 Task: Create a rule from the Routing list, Task moved to a section -> Set Priority in the project AgileNimbus , set the section as Done clear the priority
Action: Mouse moved to (892, 259)
Screenshot: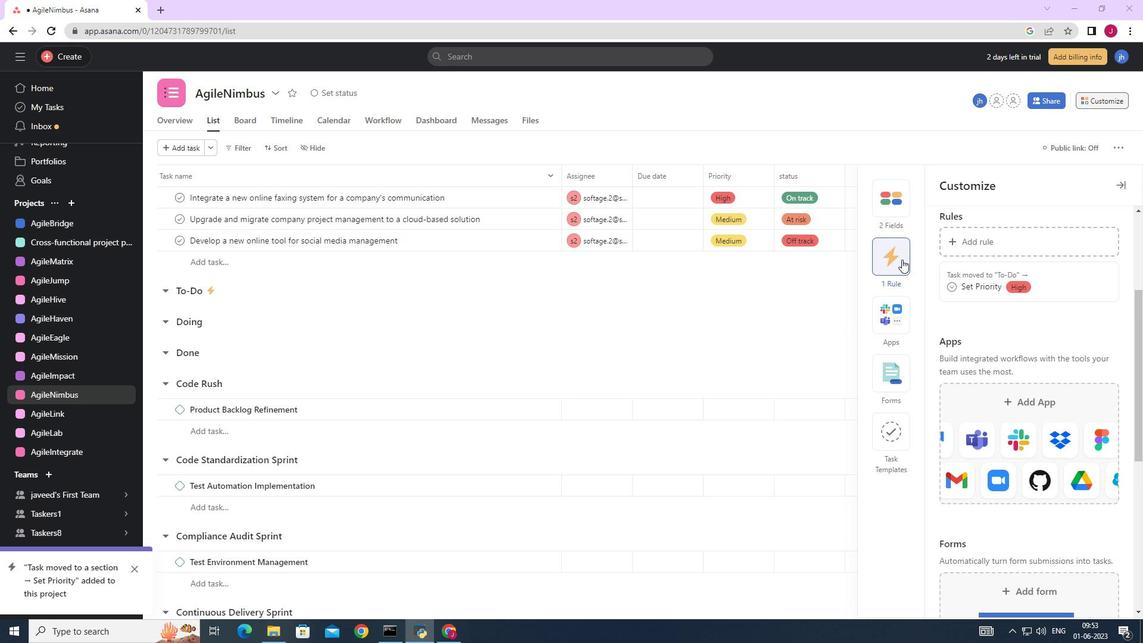 
Action: Mouse pressed left at (892, 259)
Screenshot: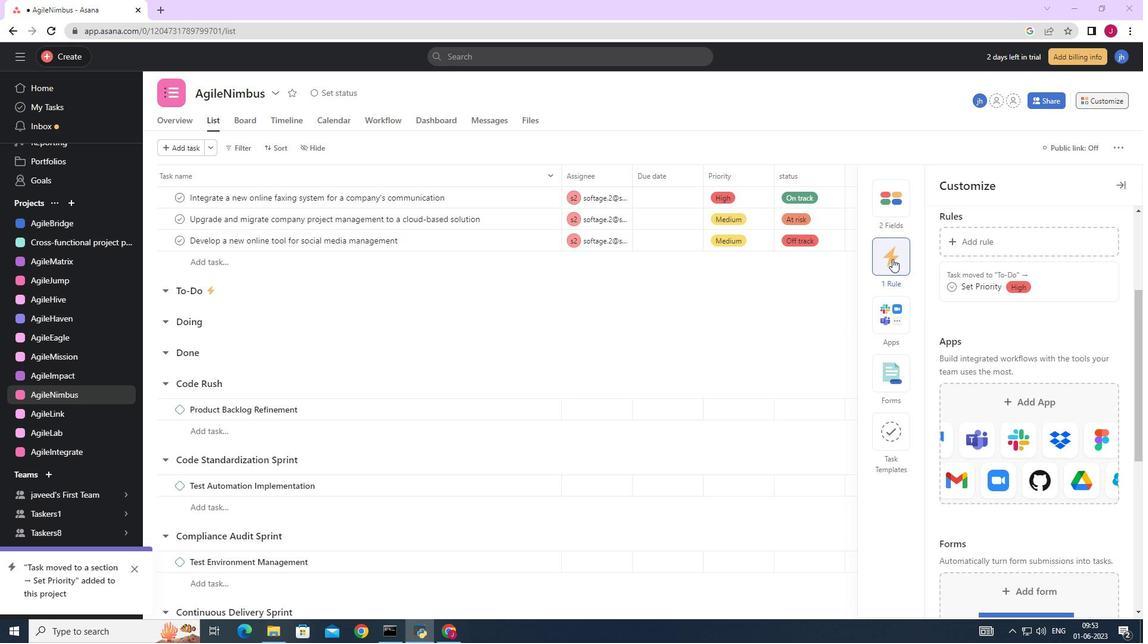 
Action: Mouse moved to (982, 242)
Screenshot: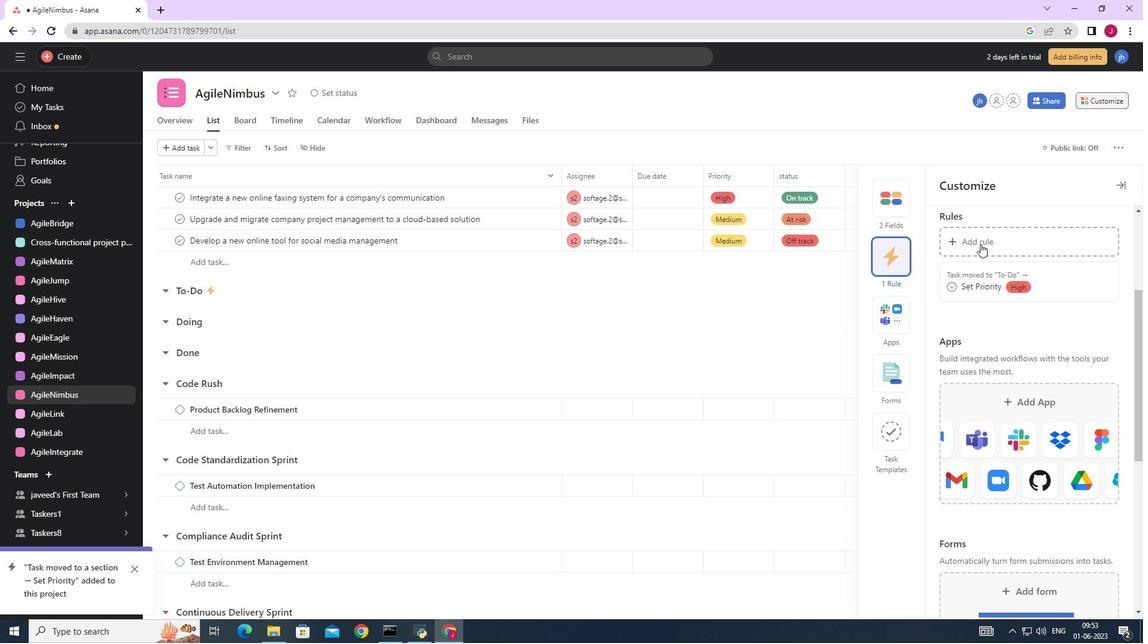
Action: Mouse pressed left at (982, 242)
Screenshot: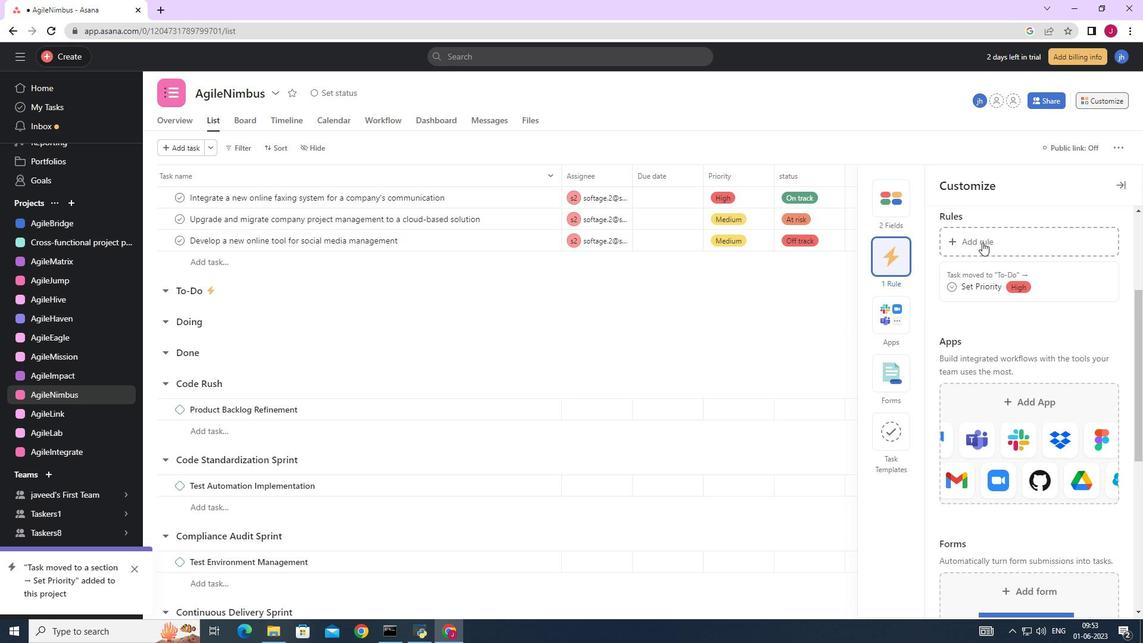 
Action: Mouse moved to (503, 191)
Screenshot: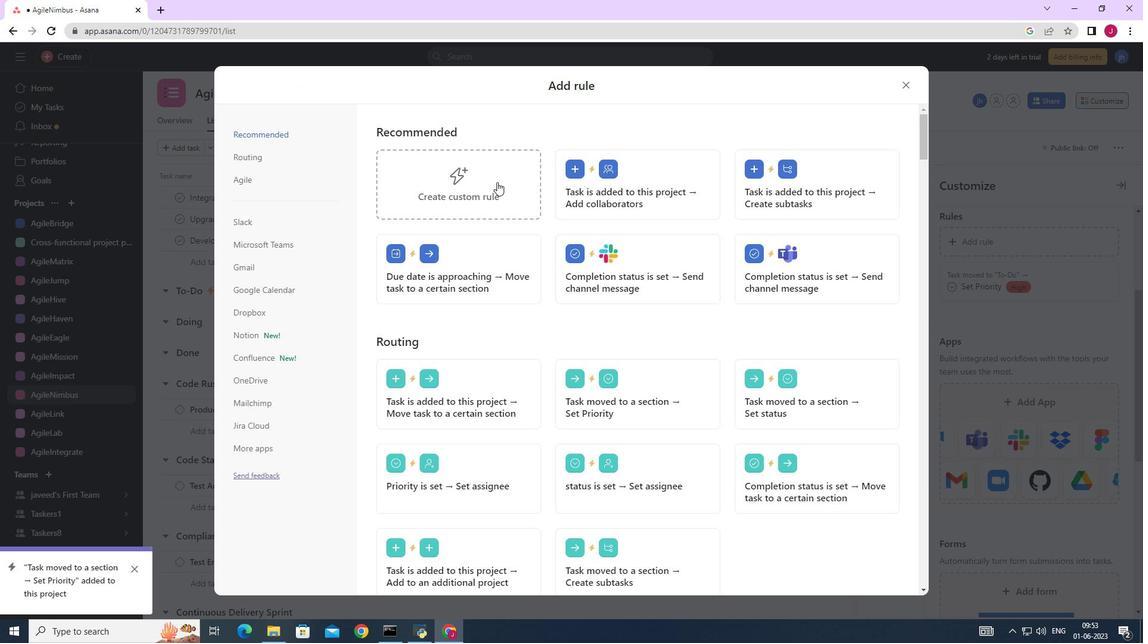 
Action: Mouse scrolled (503, 192) with delta (0, 0)
Screenshot: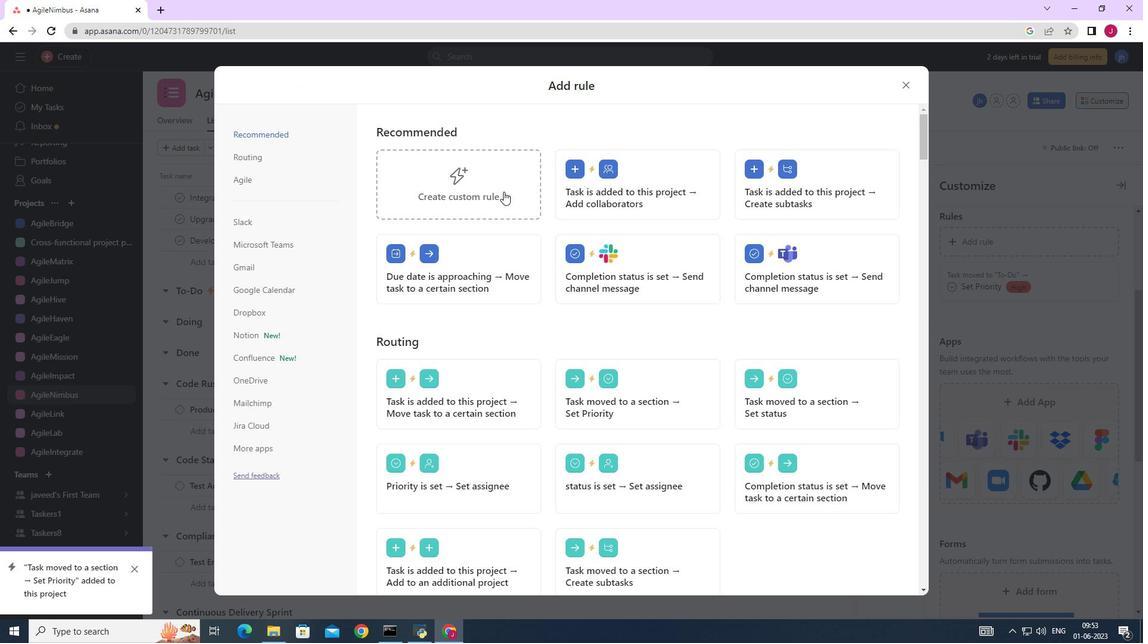 
Action: Mouse moved to (240, 152)
Screenshot: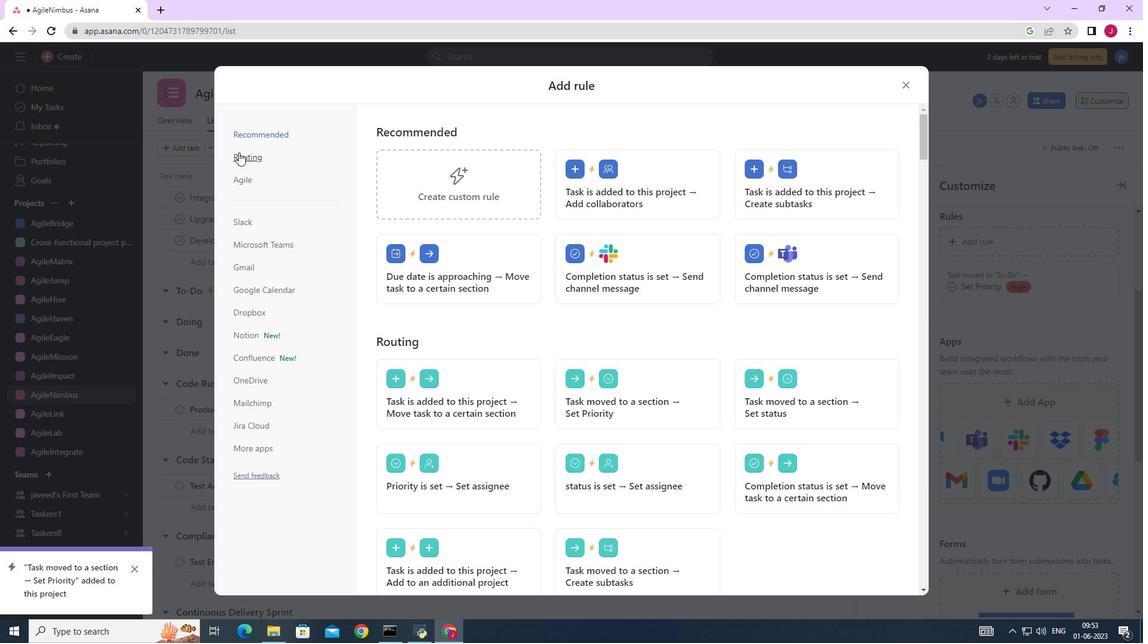 
Action: Mouse pressed left at (240, 152)
Screenshot: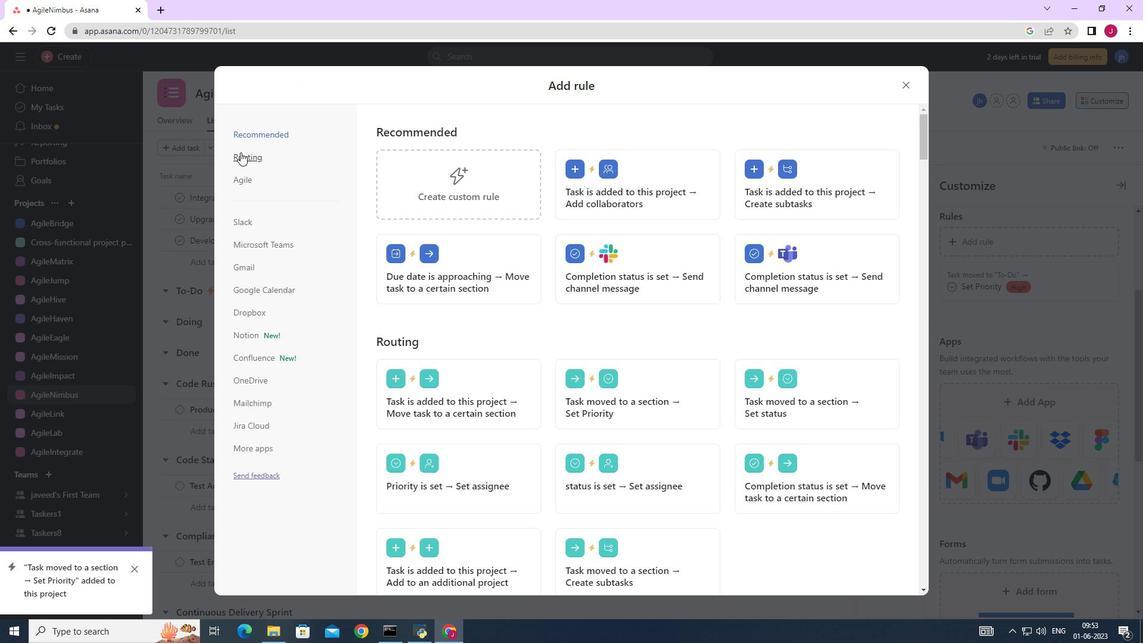 
Action: Mouse moved to (625, 187)
Screenshot: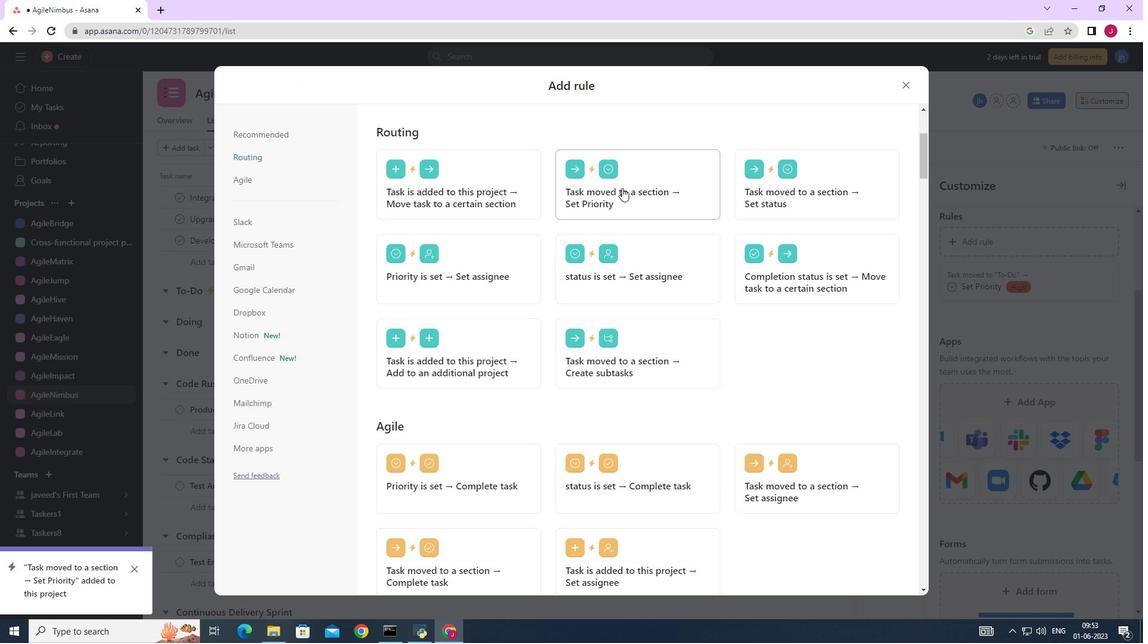 
Action: Mouse pressed left at (625, 187)
Screenshot: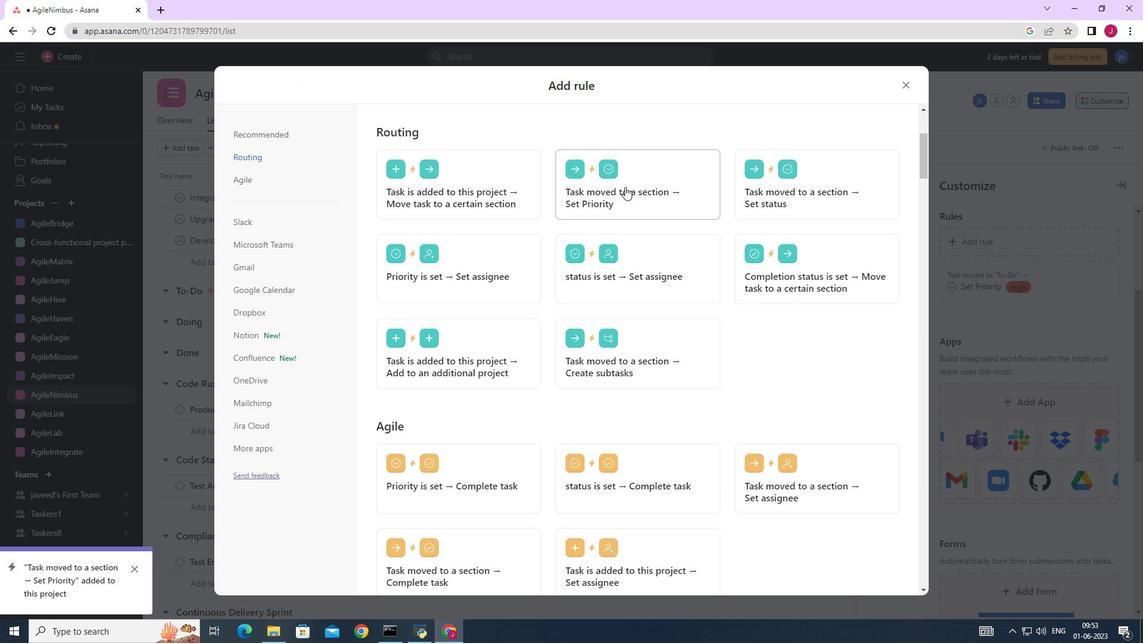 
Action: Mouse moved to (456, 330)
Screenshot: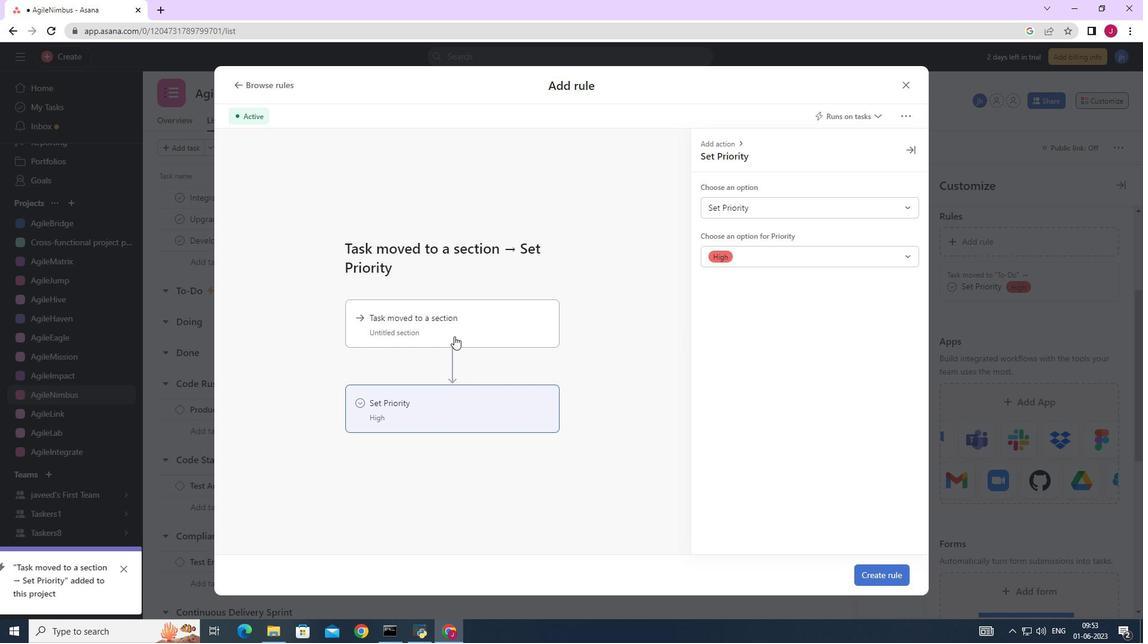 
Action: Mouse pressed left at (456, 330)
Screenshot: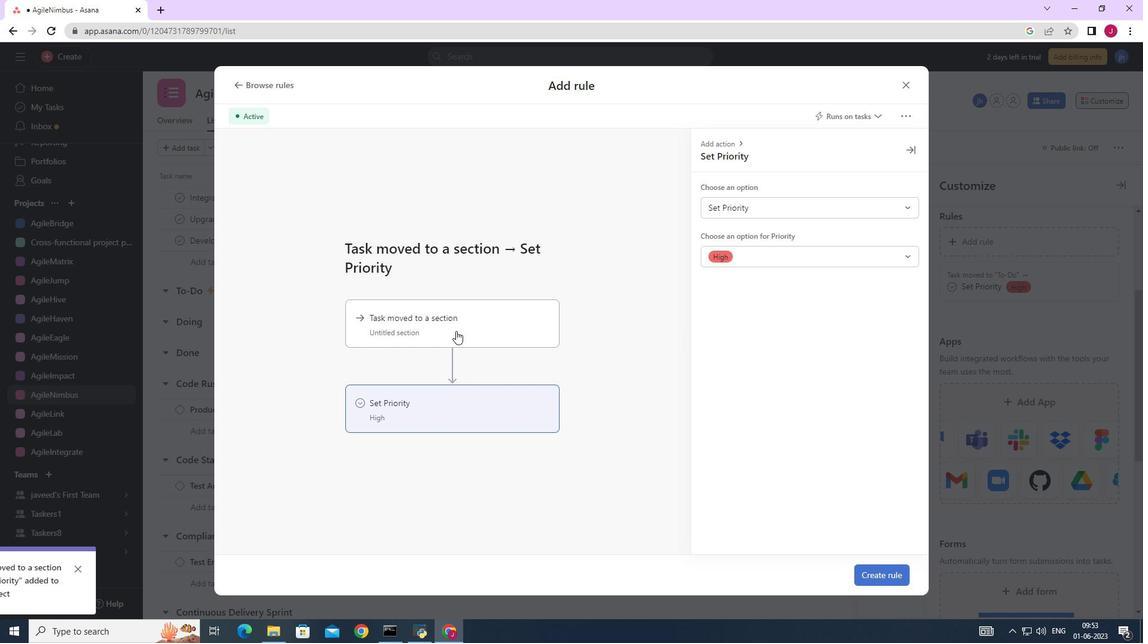 
Action: Mouse moved to (818, 205)
Screenshot: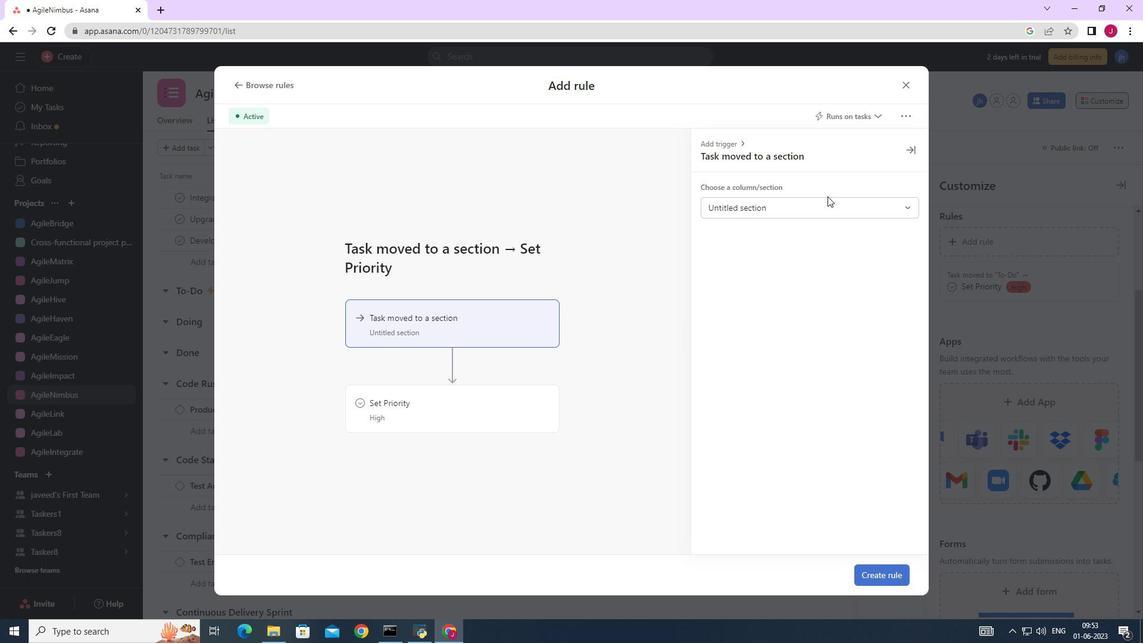 
Action: Mouse pressed left at (818, 205)
Screenshot: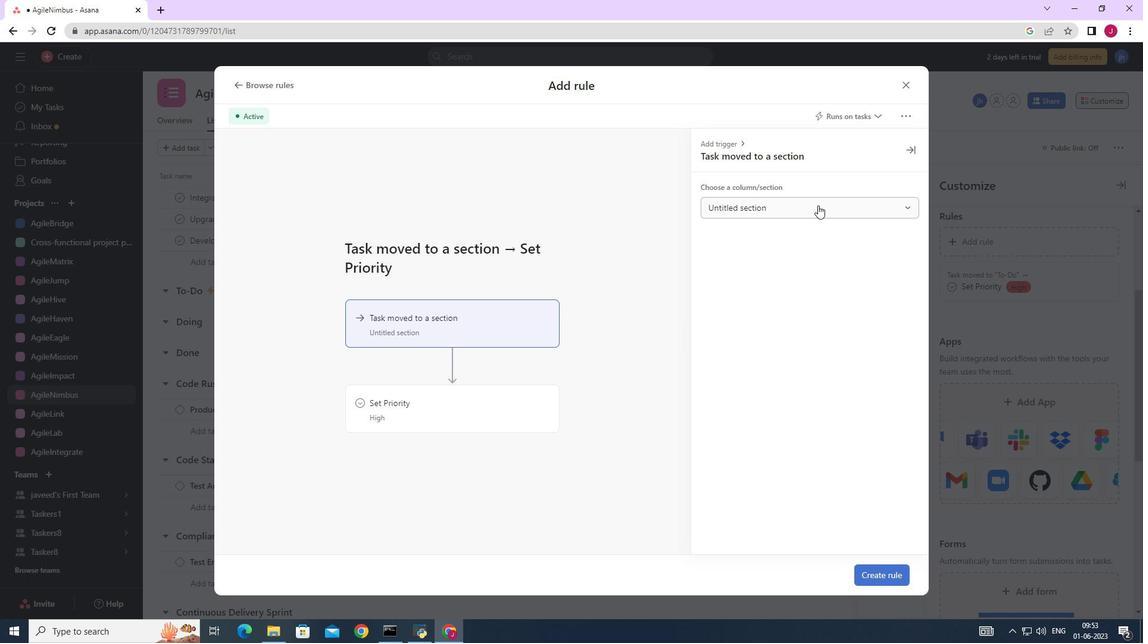 
Action: Mouse moved to (732, 293)
Screenshot: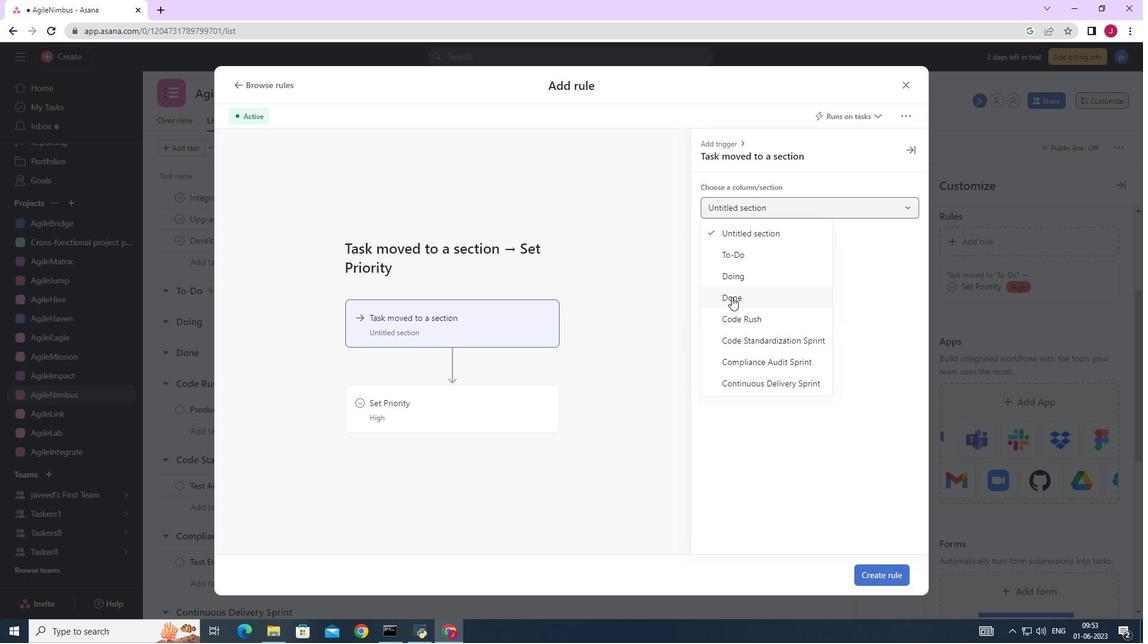 
Action: Mouse pressed left at (732, 293)
Screenshot: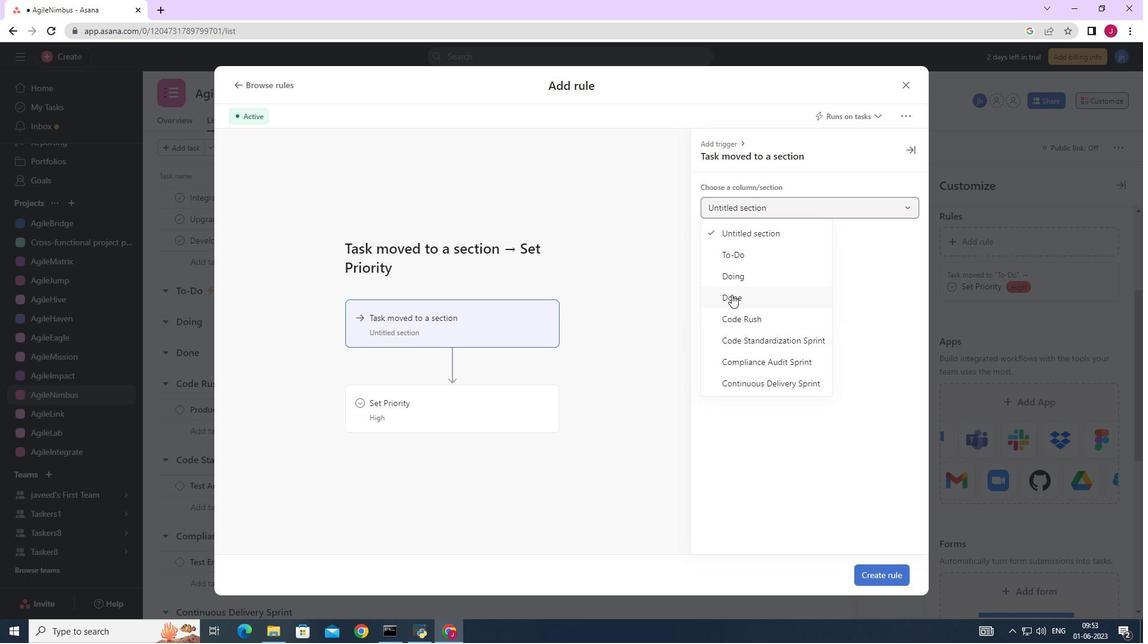 
Action: Mouse moved to (408, 411)
Screenshot: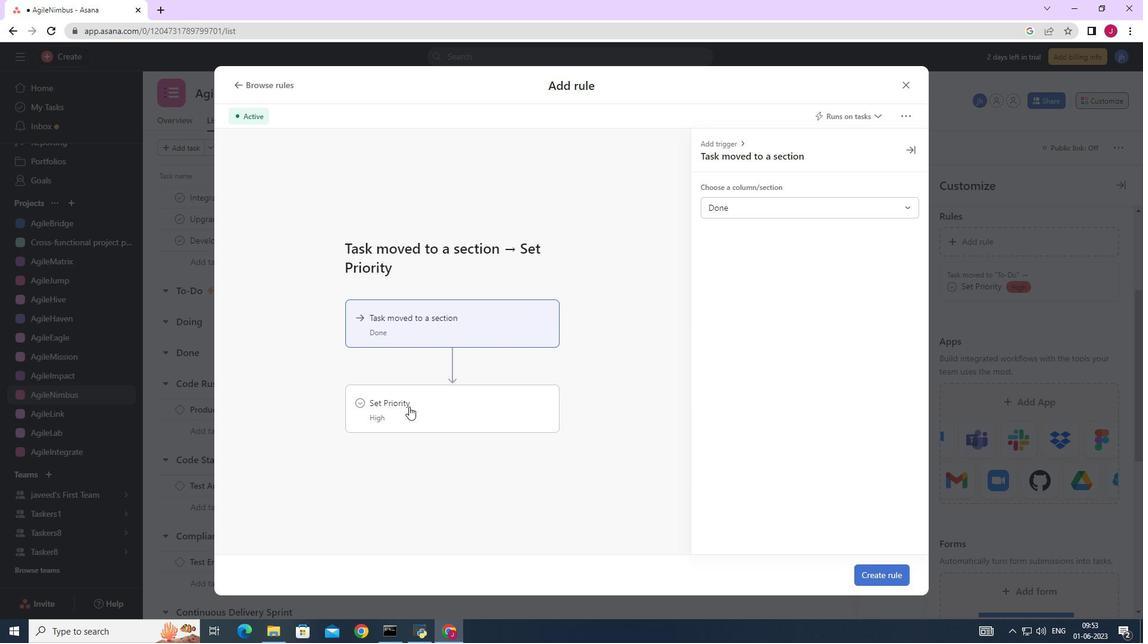 
Action: Mouse pressed left at (408, 411)
Screenshot: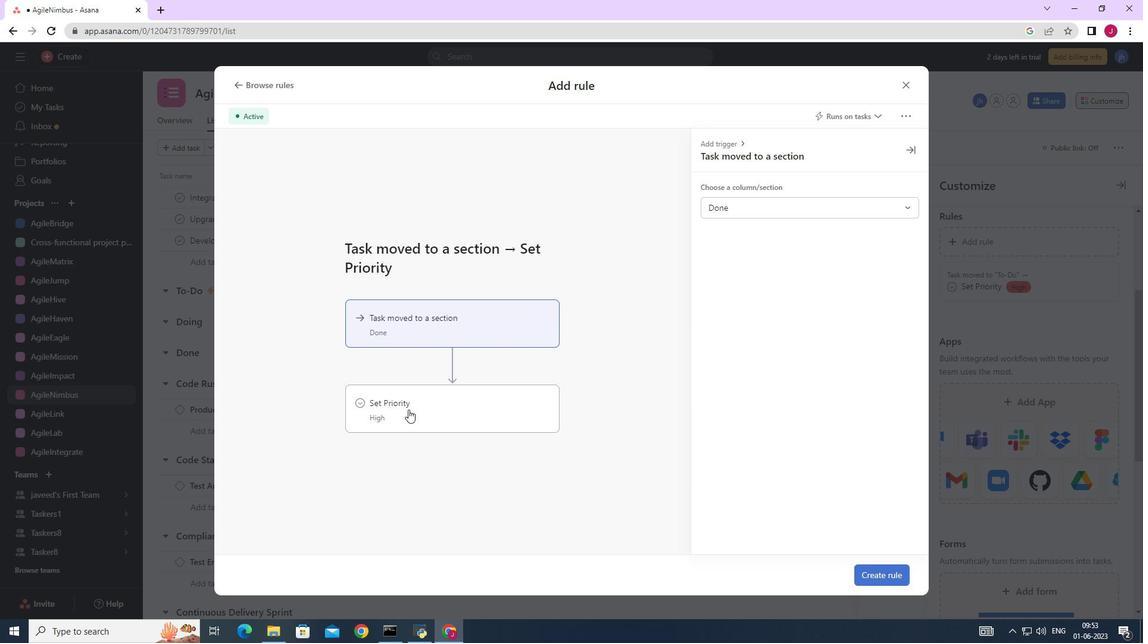 
Action: Mouse moved to (781, 204)
Screenshot: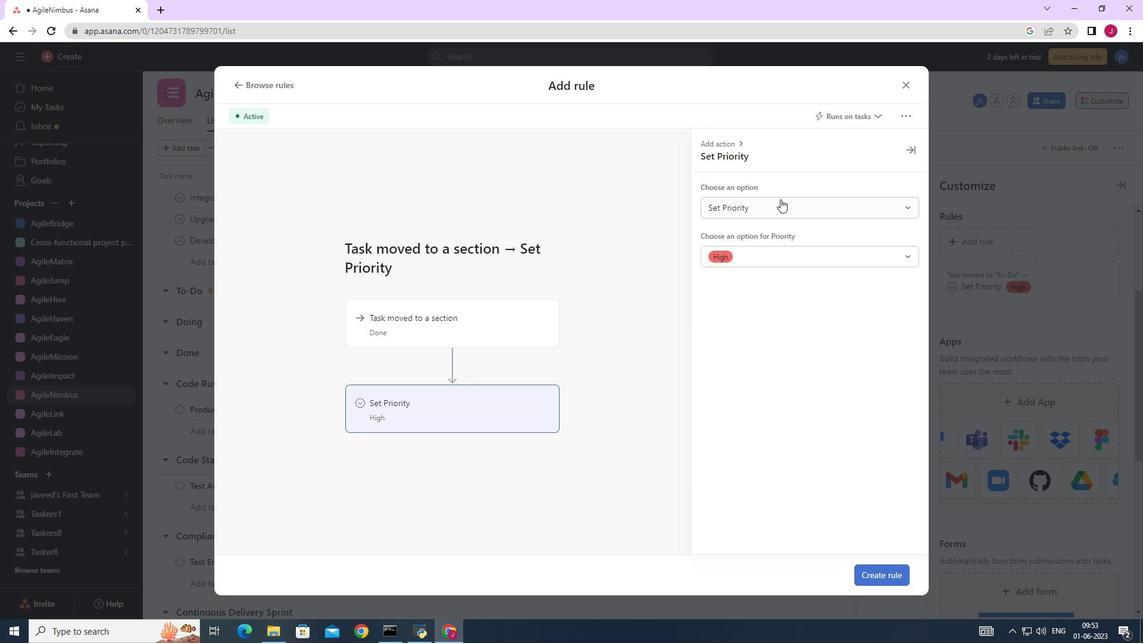 
Action: Mouse pressed left at (781, 204)
Screenshot: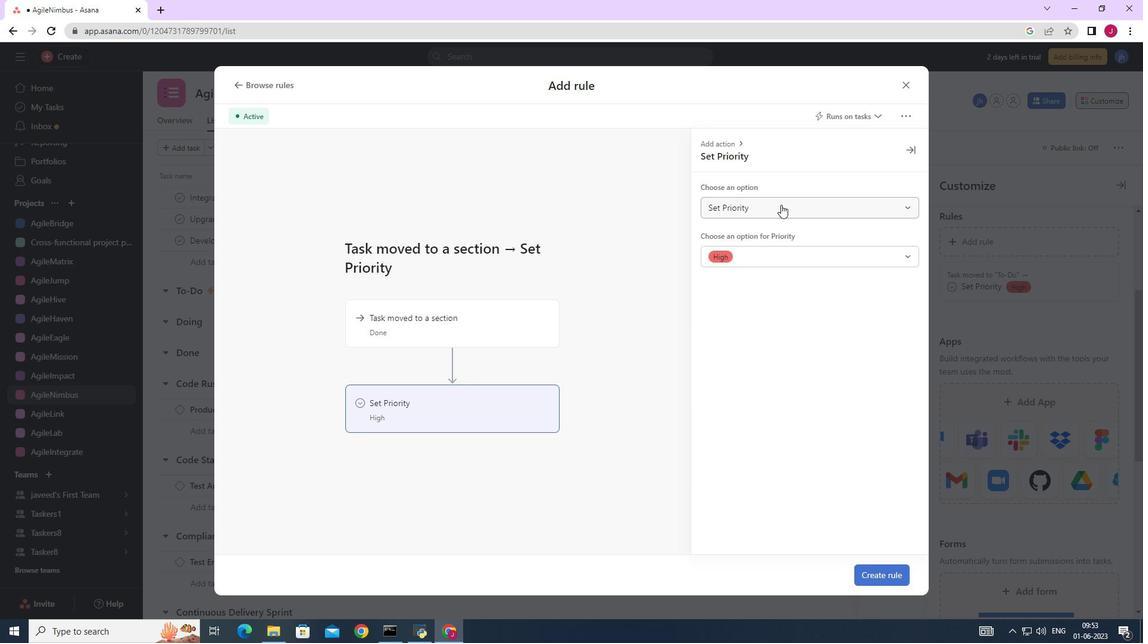 
Action: Mouse moved to (742, 254)
Screenshot: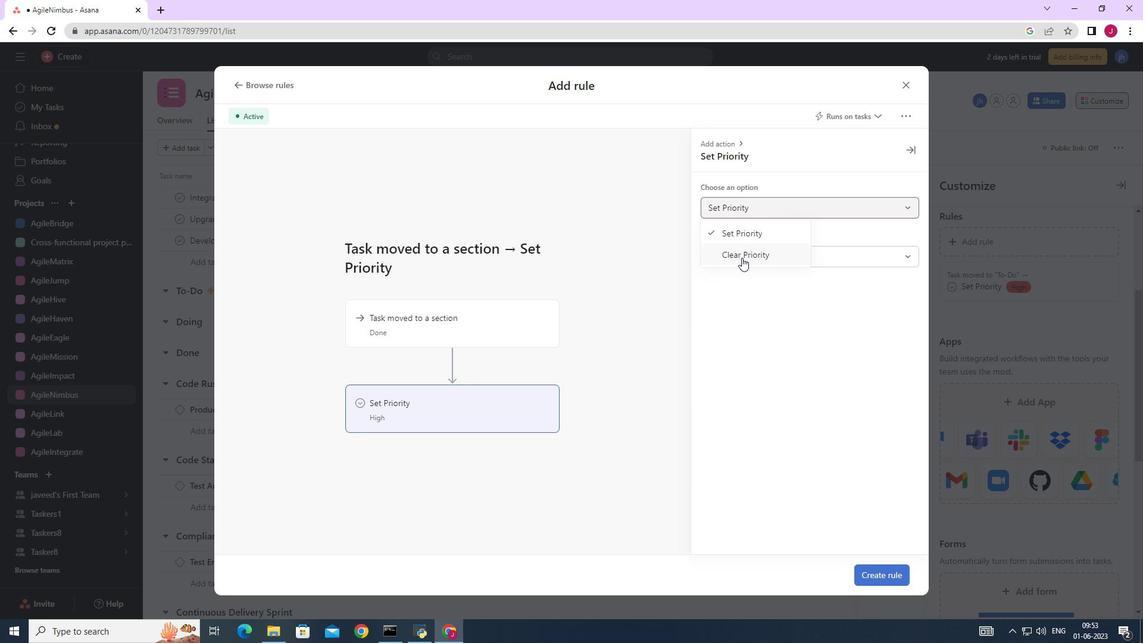 
Action: Mouse pressed left at (742, 254)
Screenshot: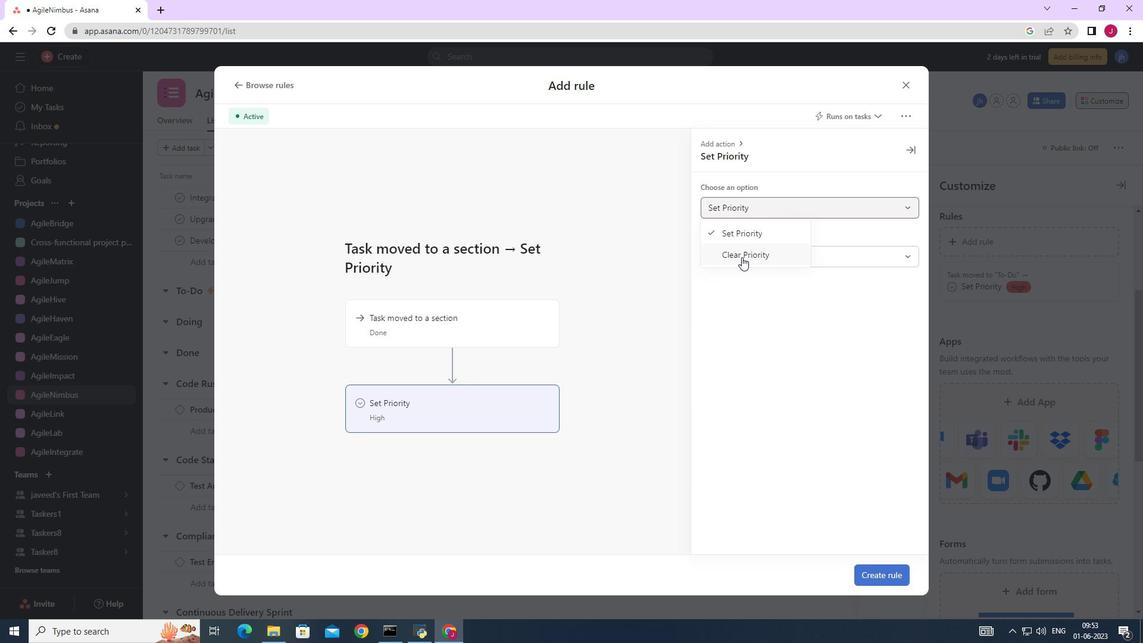 
Action: Mouse moved to (511, 401)
Screenshot: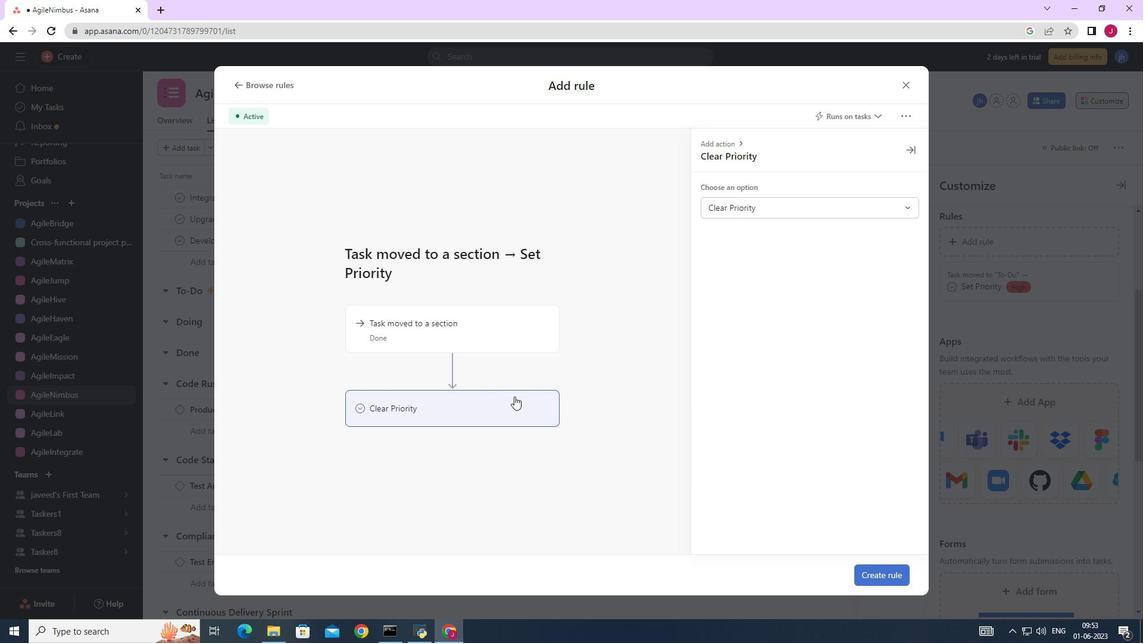 
Action: Mouse pressed left at (511, 401)
Screenshot: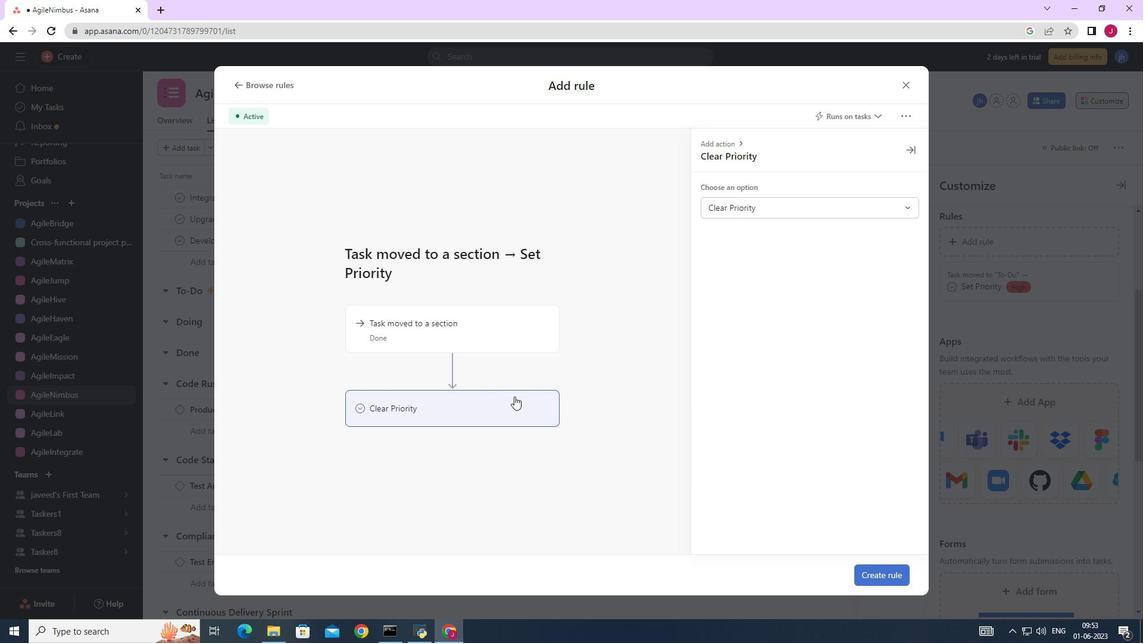 
Action: Mouse moved to (884, 571)
Screenshot: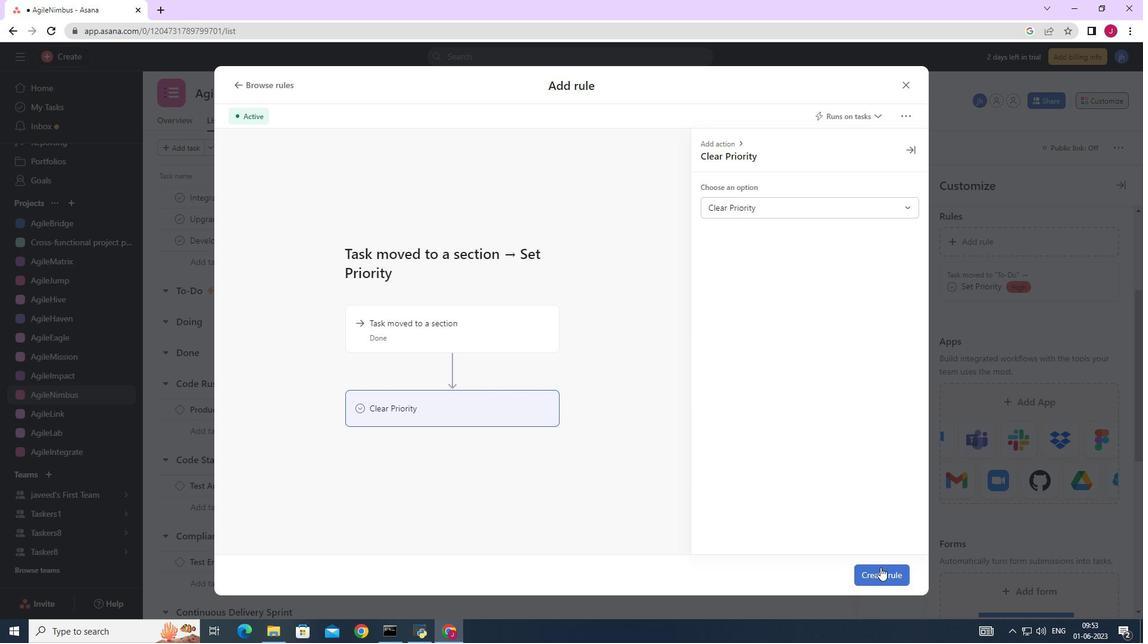 
Action: Mouse pressed left at (884, 571)
Screenshot: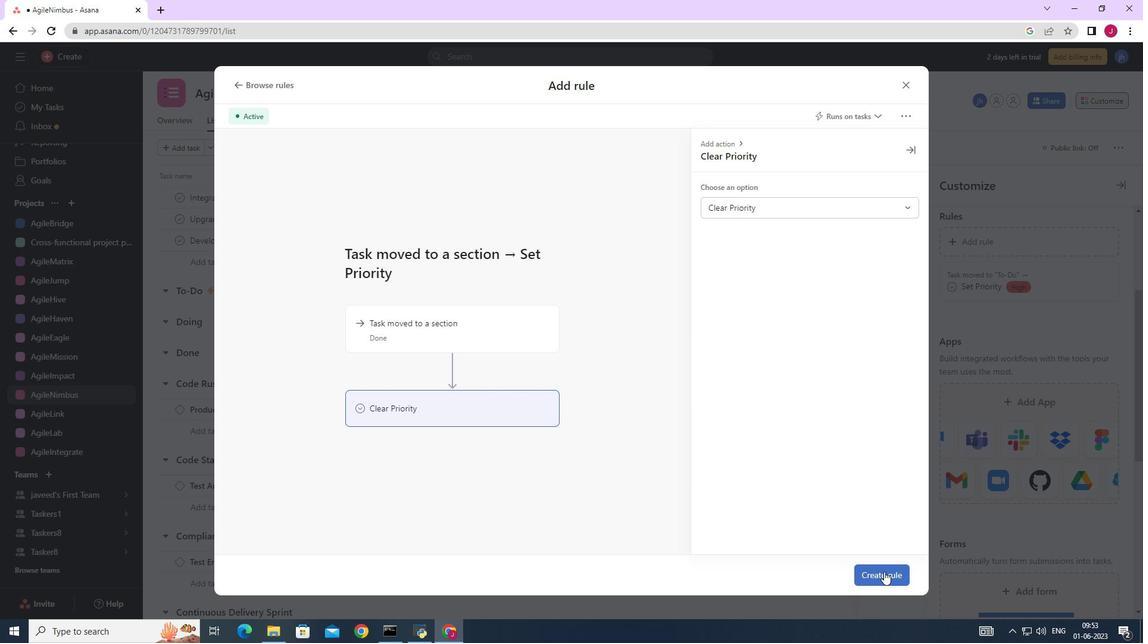 
Action: Mouse moved to (866, 571)
Screenshot: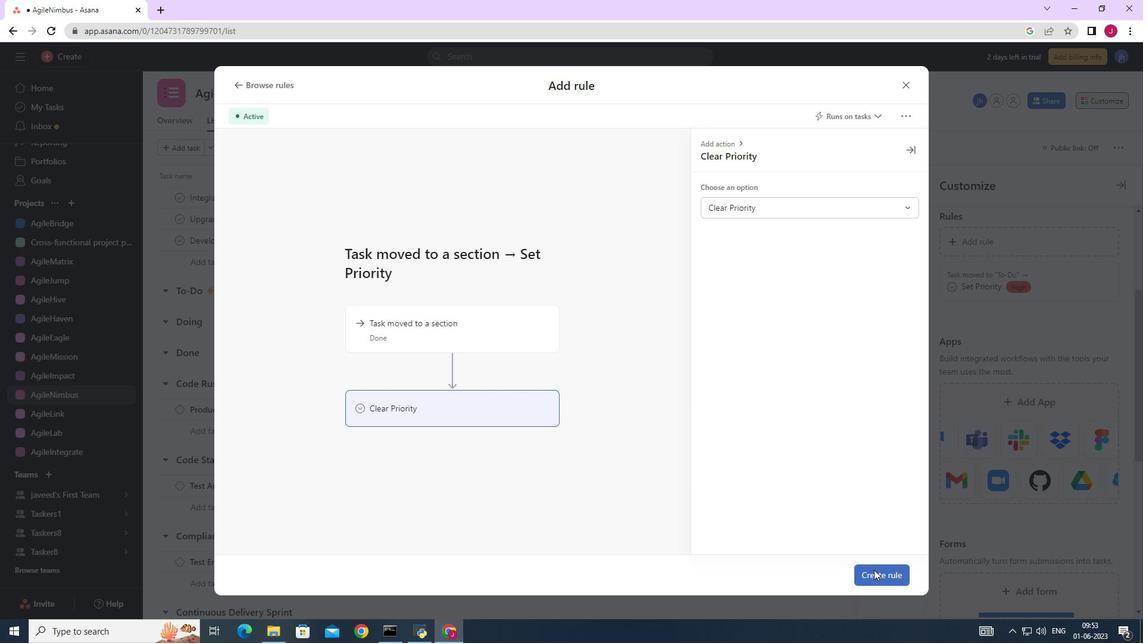 
